 Task: Set and save  "Minimum buffer space between threads" for "H.264/MPEG-4 Part 10/AVC encoder (x264 10-bit)" to -1.
Action: Mouse moved to (126, 15)
Screenshot: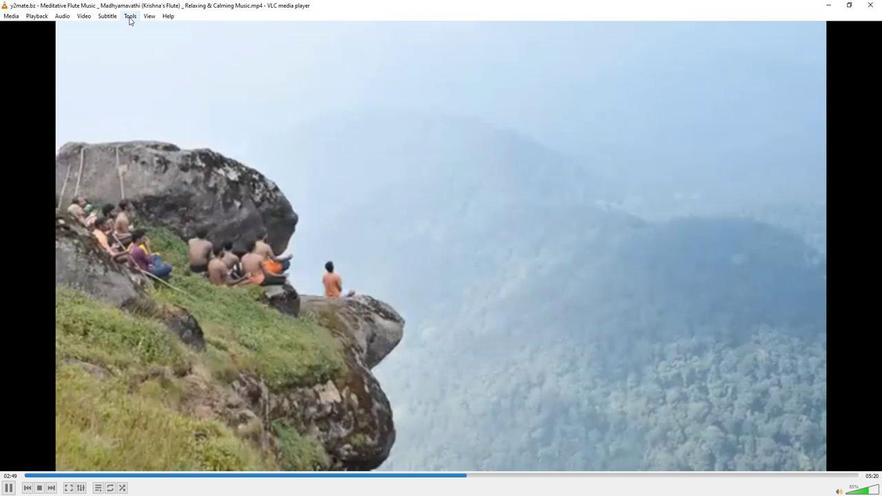 
Action: Mouse pressed left at (126, 15)
Screenshot: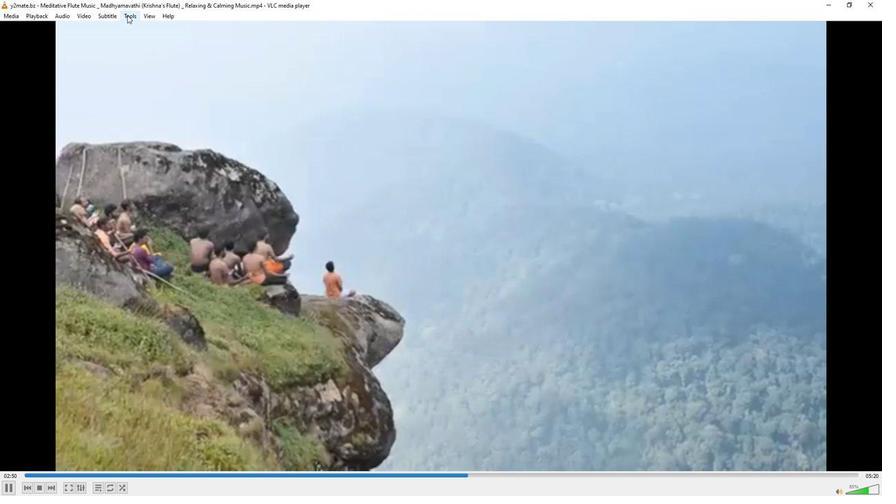 
Action: Mouse moved to (155, 124)
Screenshot: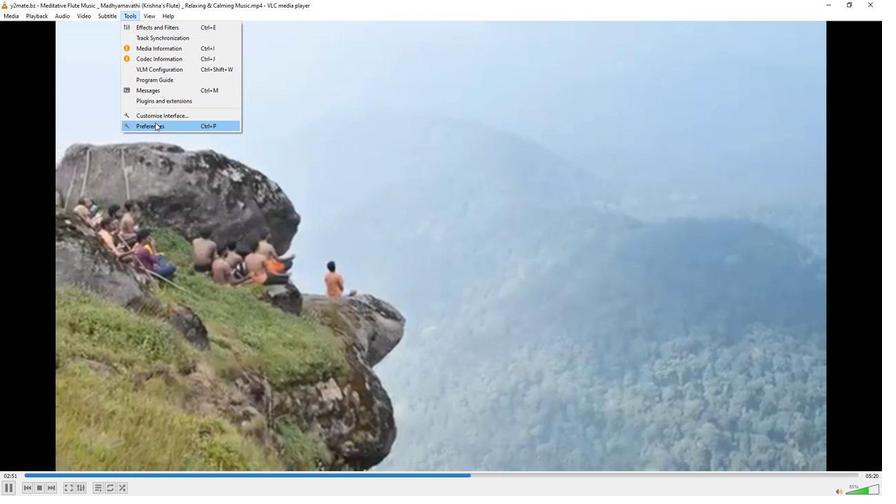 
Action: Mouse pressed left at (155, 124)
Screenshot: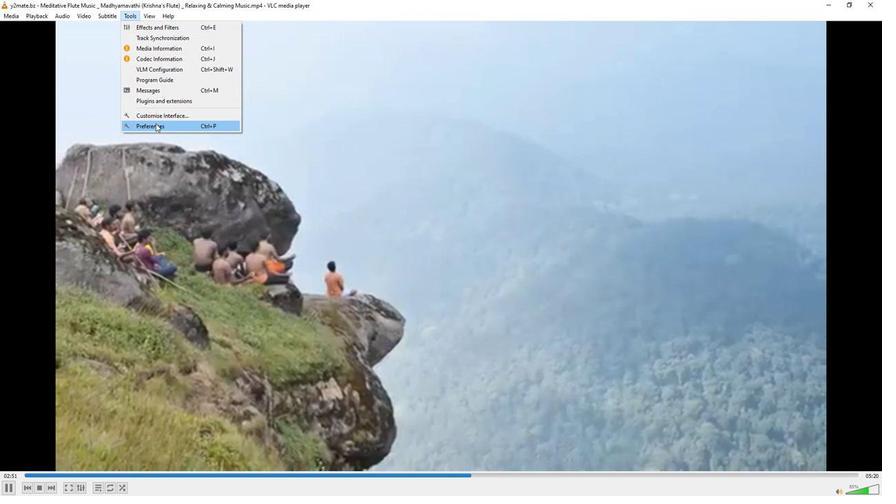 
Action: Mouse moved to (295, 409)
Screenshot: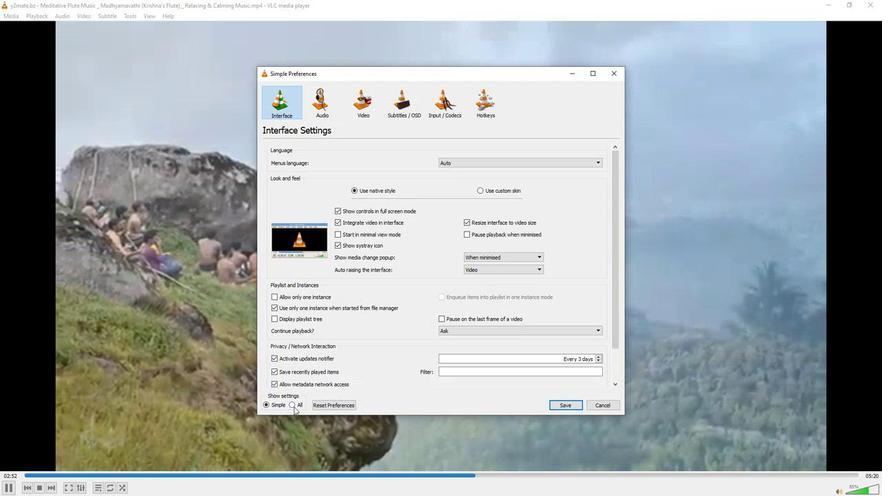 
Action: Mouse pressed left at (295, 409)
Screenshot: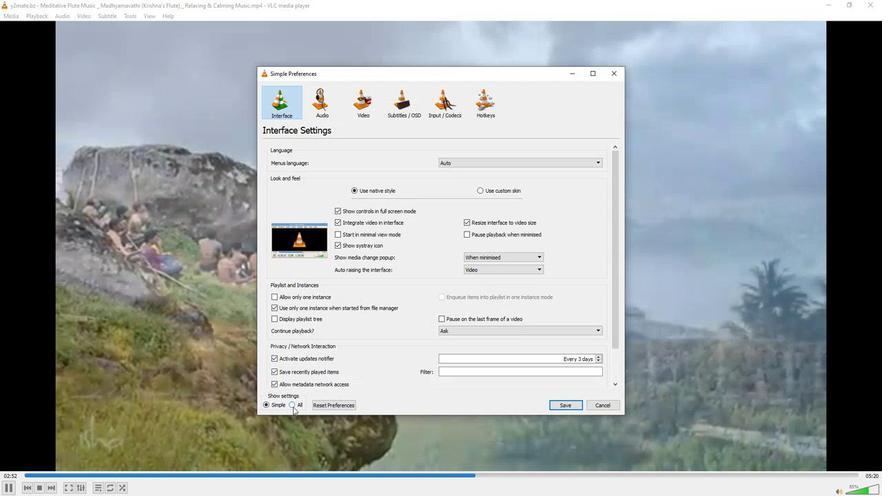
Action: Mouse moved to (280, 314)
Screenshot: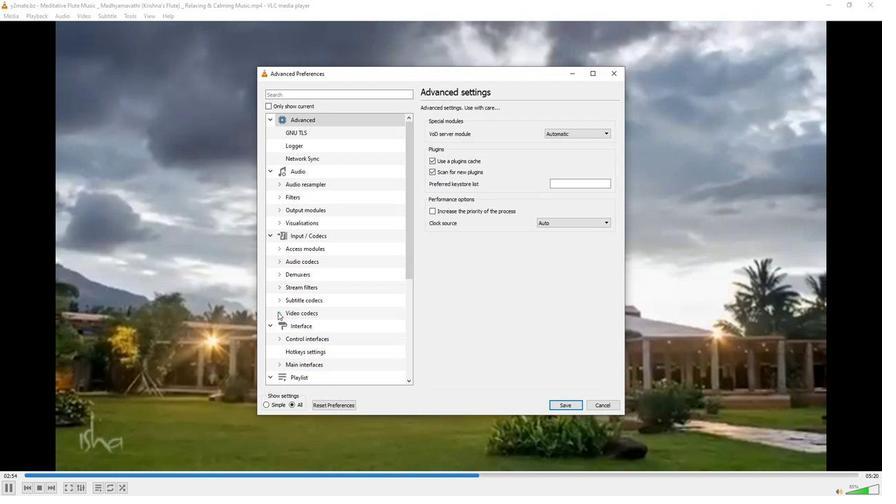 
Action: Mouse pressed left at (280, 314)
Screenshot: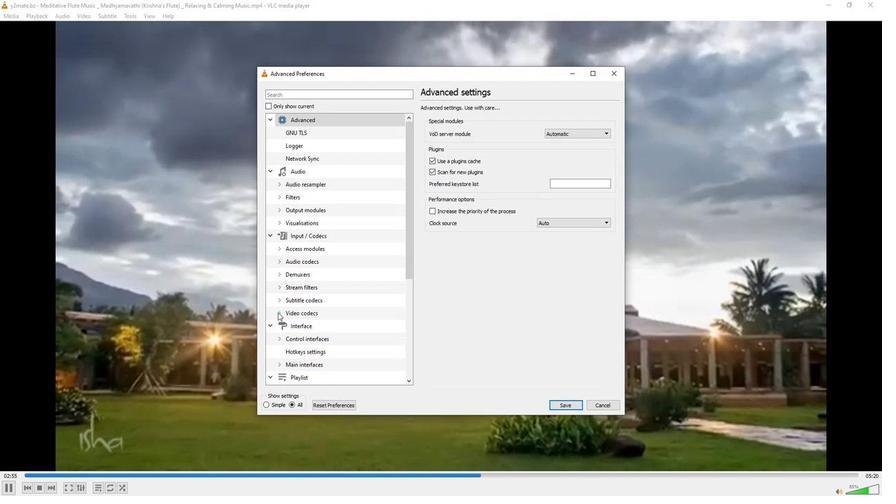
Action: Mouse moved to (298, 327)
Screenshot: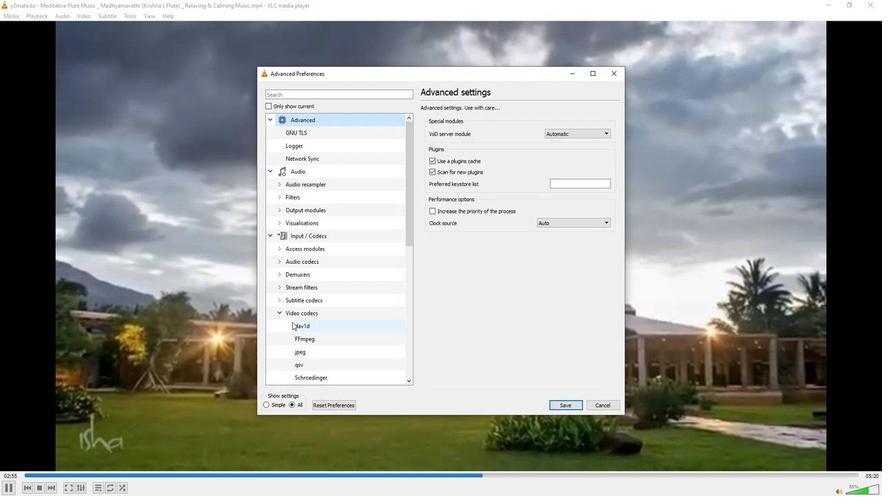 
Action: Mouse scrolled (298, 326) with delta (0, 0)
Screenshot: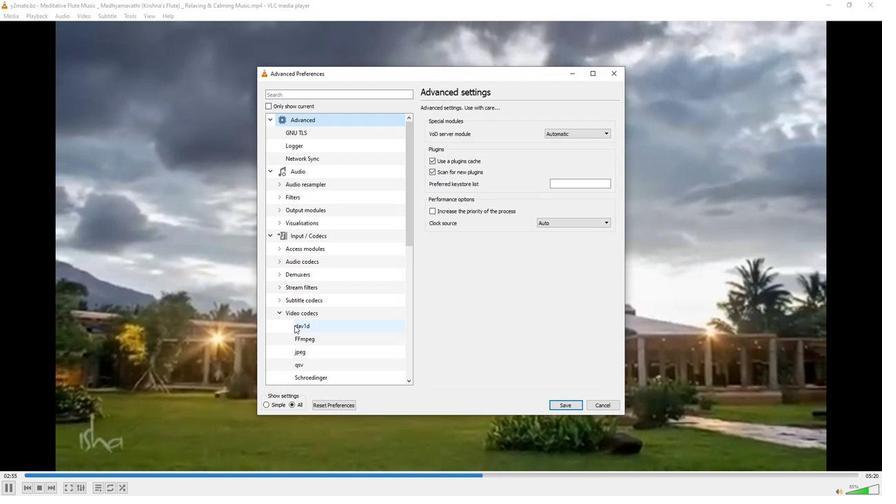 
Action: Mouse scrolled (298, 326) with delta (0, 0)
Screenshot: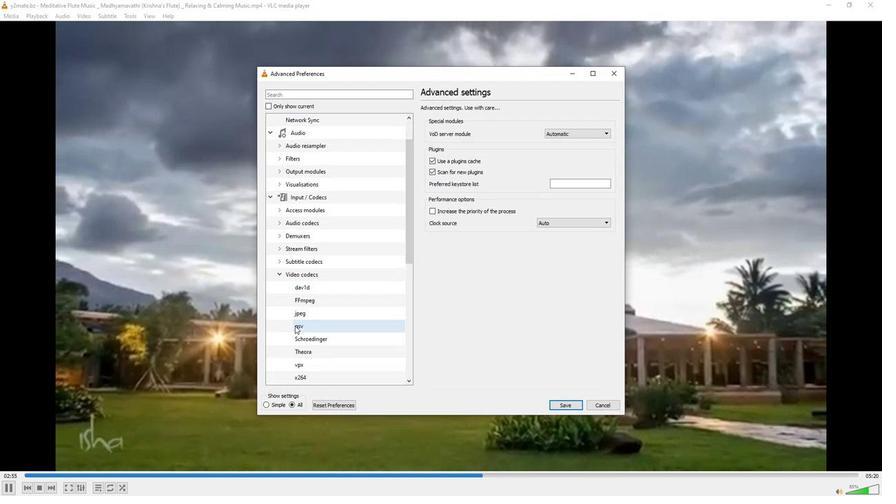 
Action: Mouse moved to (303, 351)
Screenshot: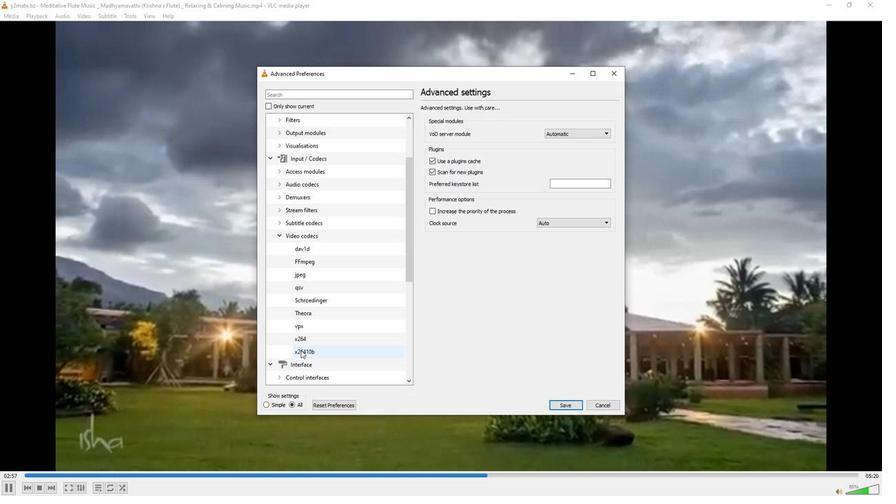 
Action: Mouse pressed left at (303, 351)
Screenshot: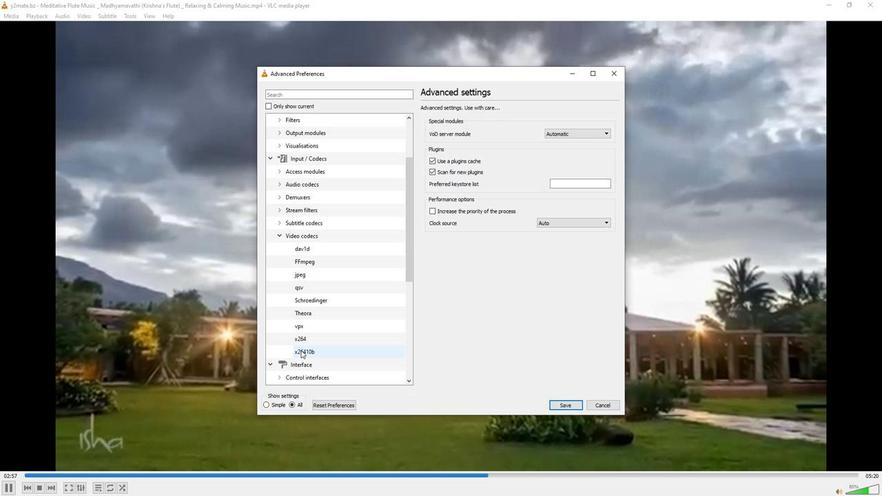 
Action: Mouse moved to (454, 310)
Screenshot: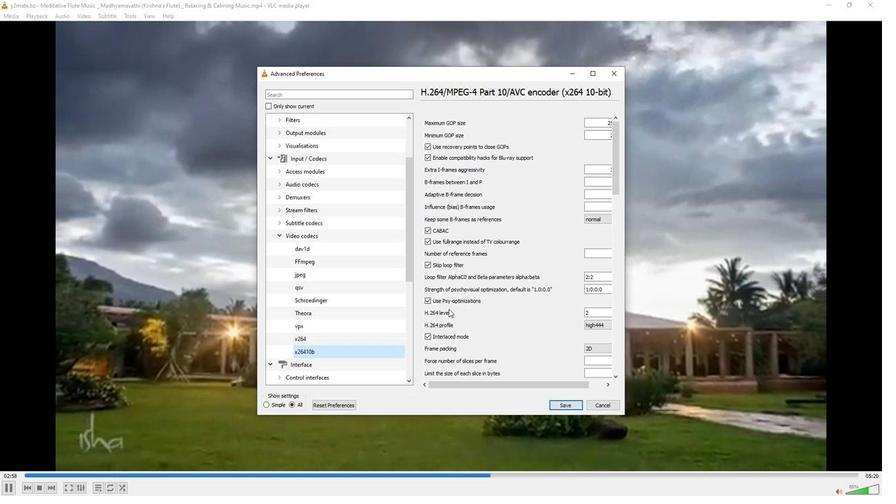 
Action: Mouse scrolled (454, 309) with delta (0, 0)
Screenshot: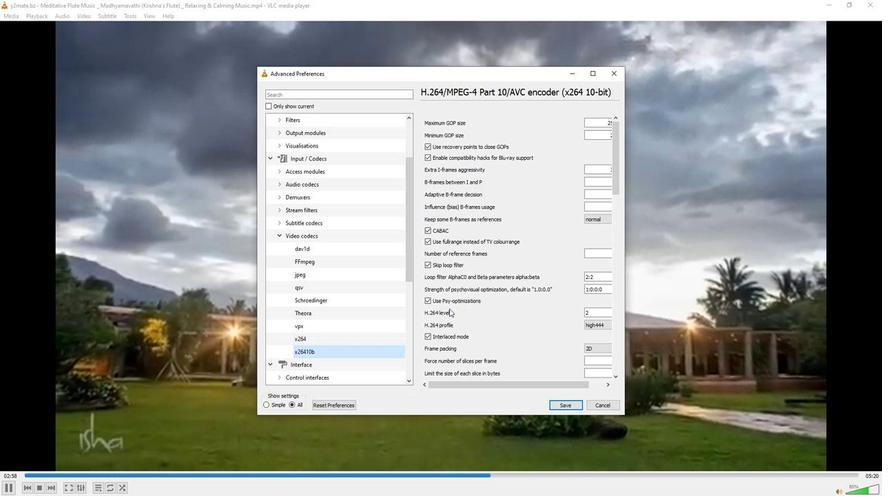 
Action: Mouse scrolled (454, 309) with delta (0, 0)
Screenshot: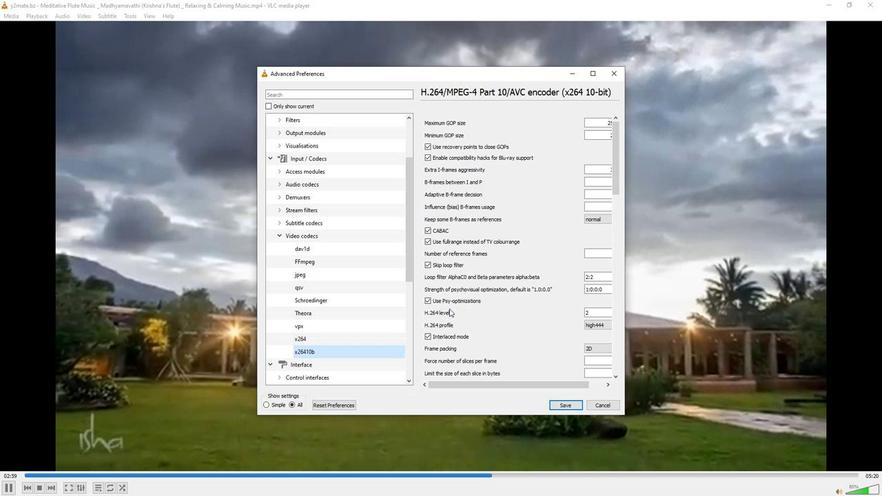 
Action: Mouse scrolled (454, 309) with delta (0, 0)
Screenshot: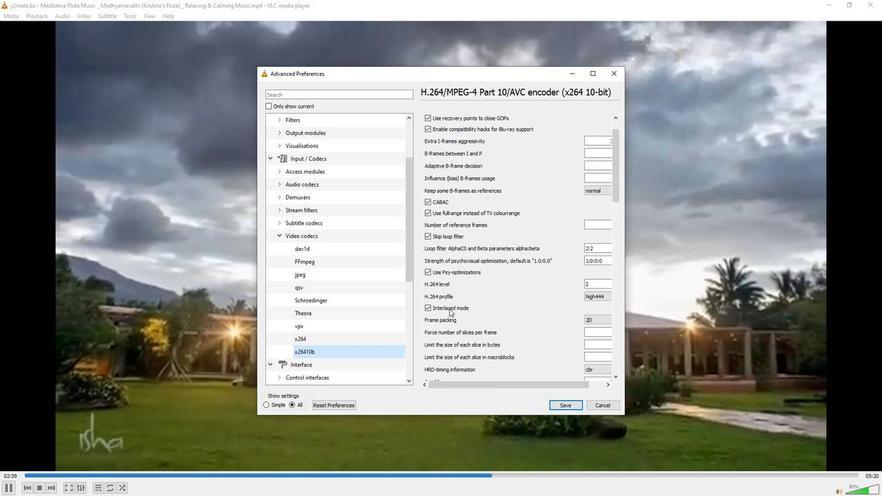 
Action: Mouse scrolled (454, 309) with delta (0, 0)
Screenshot: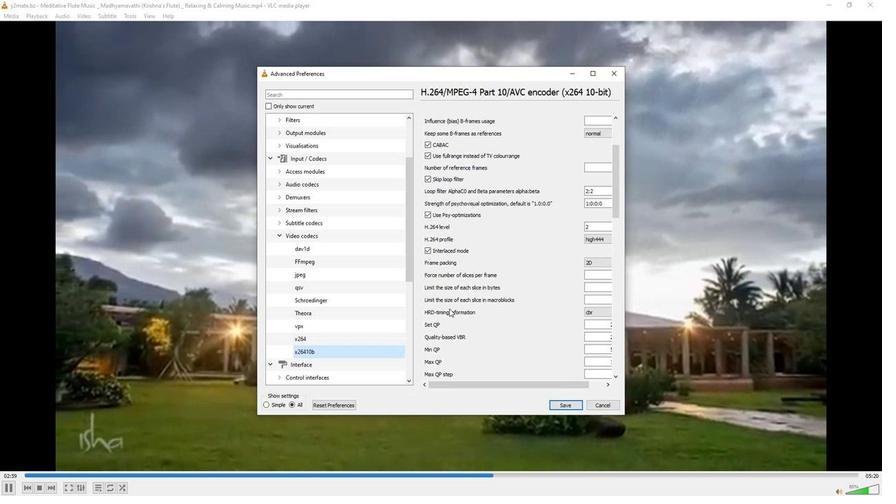 
Action: Mouse scrolled (454, 309) with delta (0, 0)
Screenshot: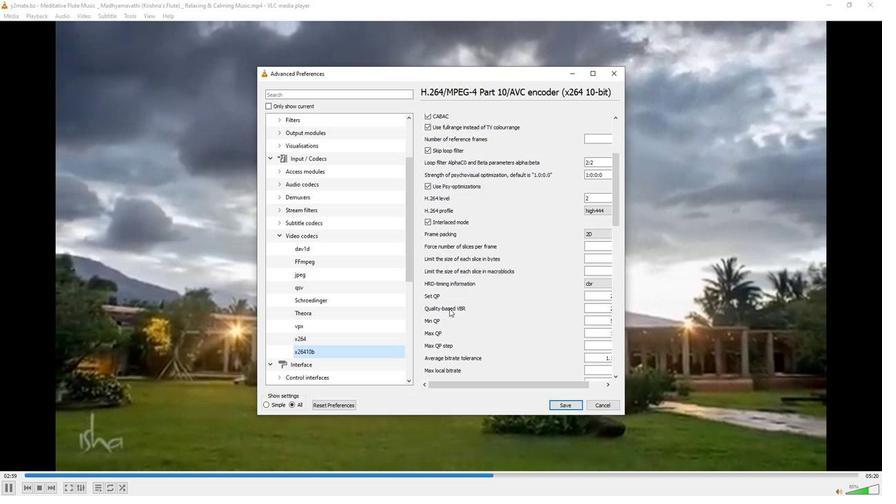 
Action: Mouse scrolled (454, 309) with delta (0, 0)
Screenshot: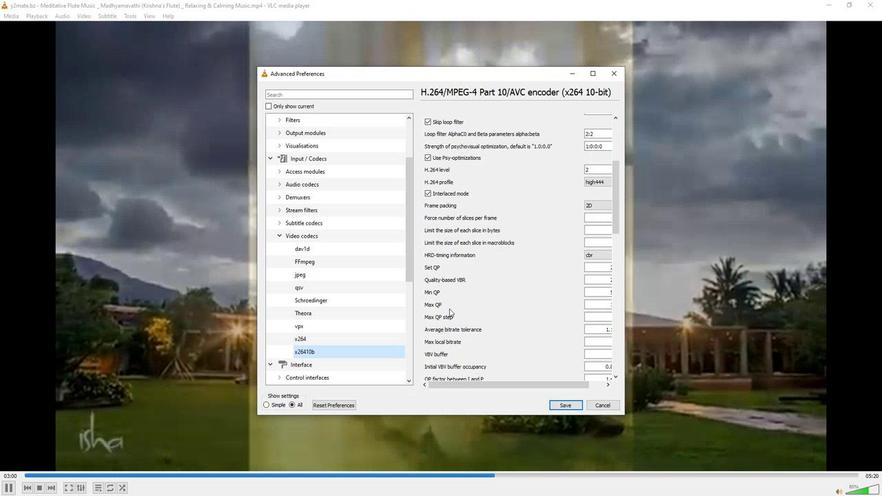 
Action: Mouse scrolled (454, 309) with delta (0, 0)
Screenshot: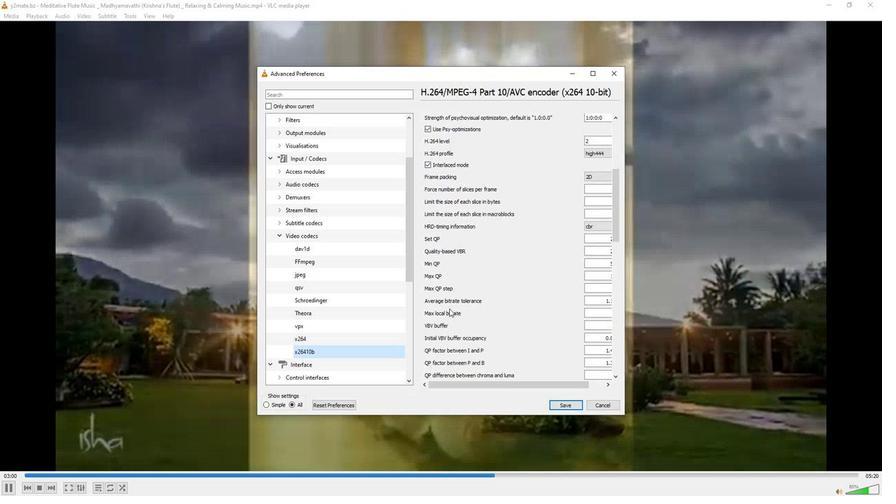 
Action: Mouse scrolled (454, 309) with delta (0, 0)
Screenshot: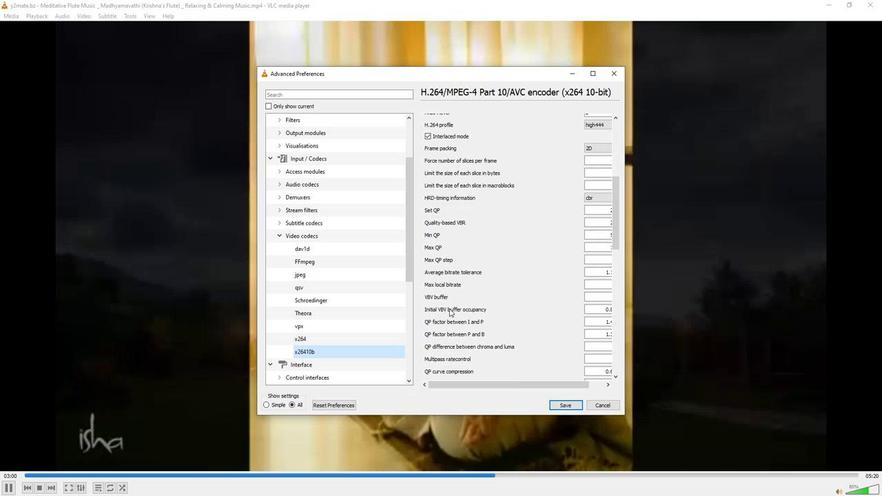 
Action: Mouse scrolled (454, 309) with delta (0, 0)
Screenshot: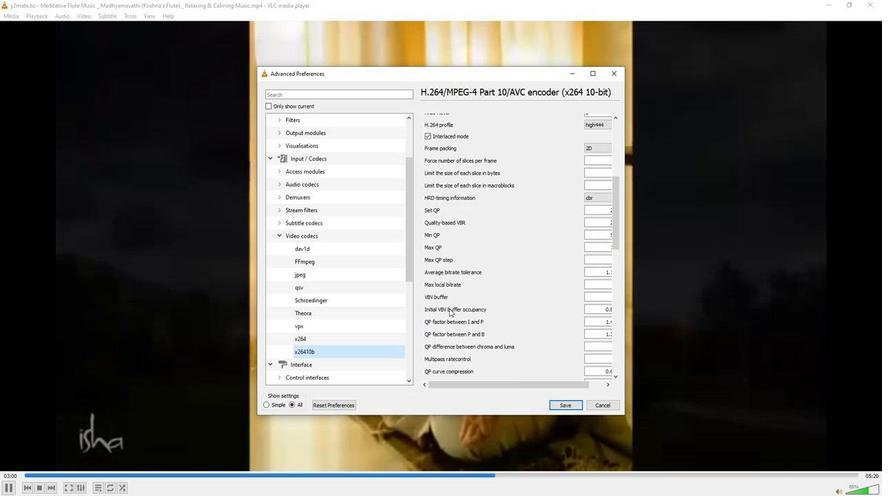 
Action: Mouse scrolled (454, 309) with delta (0, 0)
Screenshot: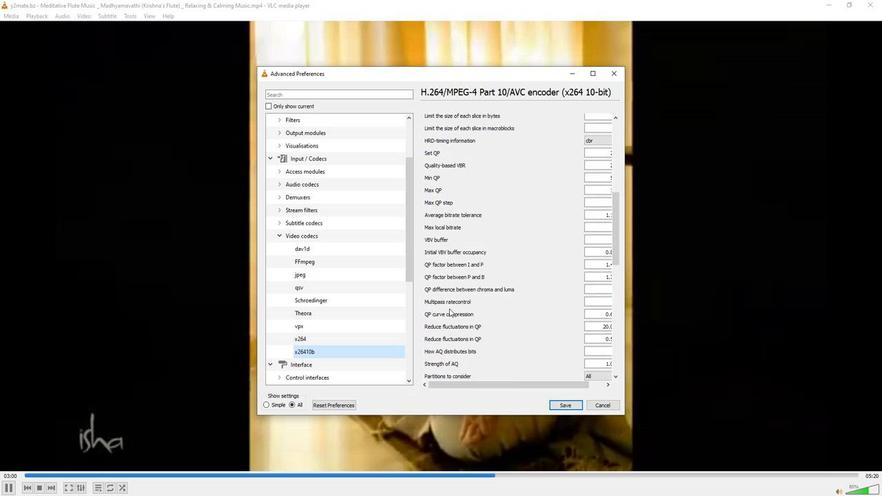 
Action: Mouse scrolled (454, 309) with delta (0, 0)
Screenshot: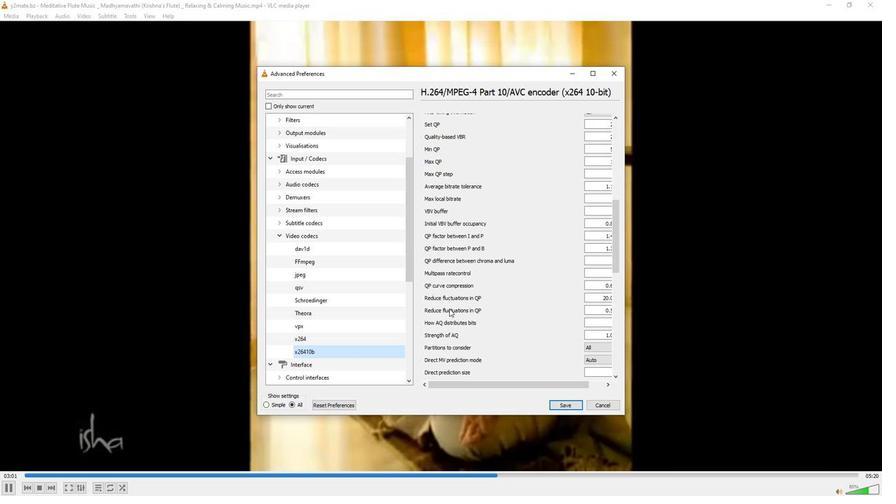 
Action: Mouse scrolled (454, 309) with delta (0, 0)
Screenshot: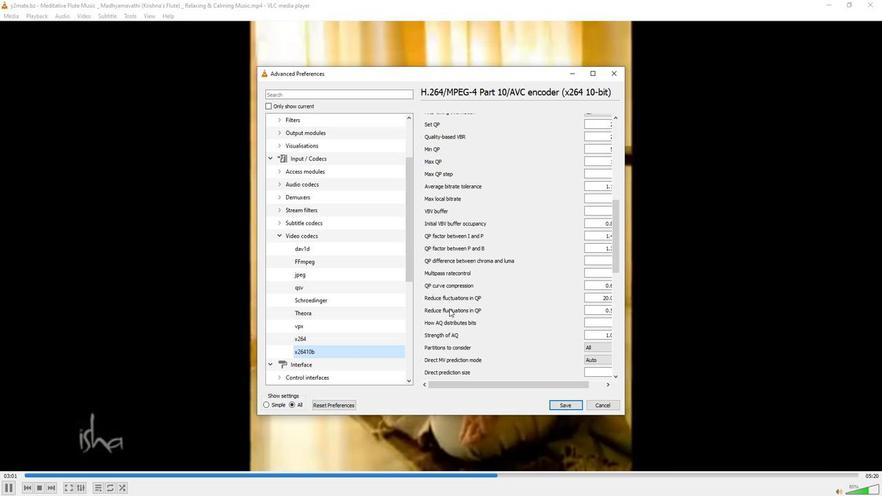 
Action: Mouse scrolled (454, 309) with delta (0, 0)
Screenshot: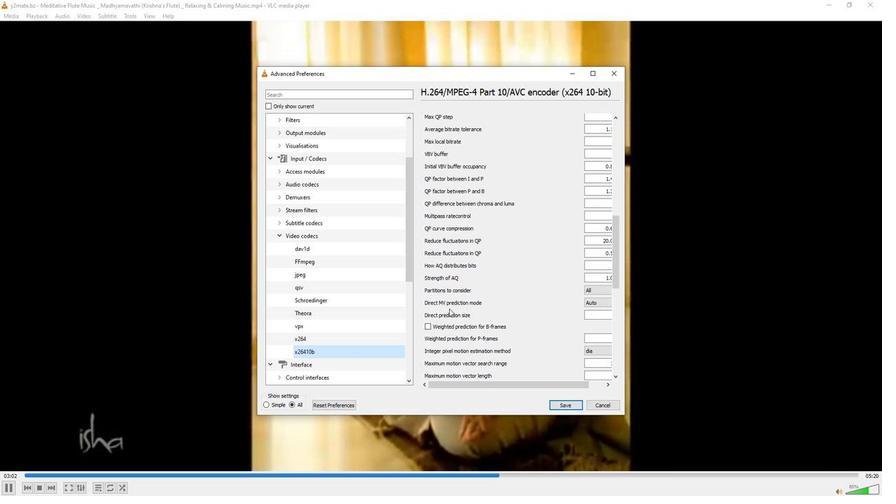 
Action: Mouse scrolled (454, 309) with delta (0, 0)
Screenshot: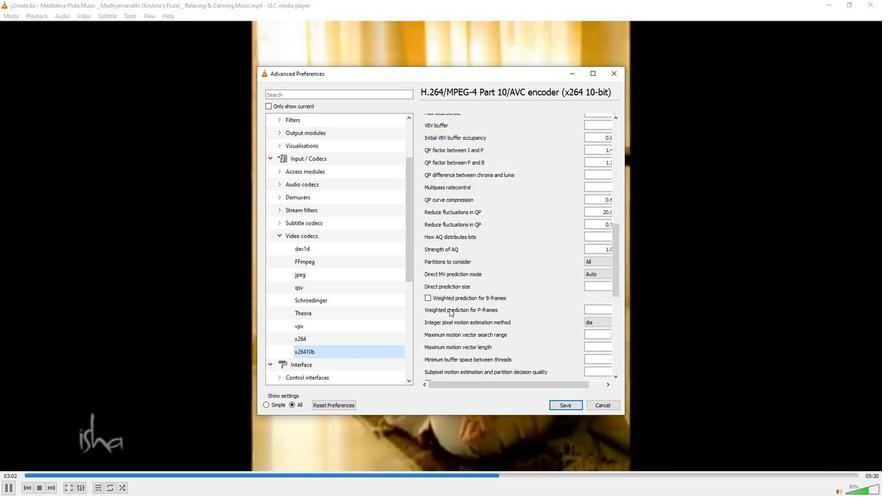 
Action: Mouse moved to (531, 386)
Screenshot: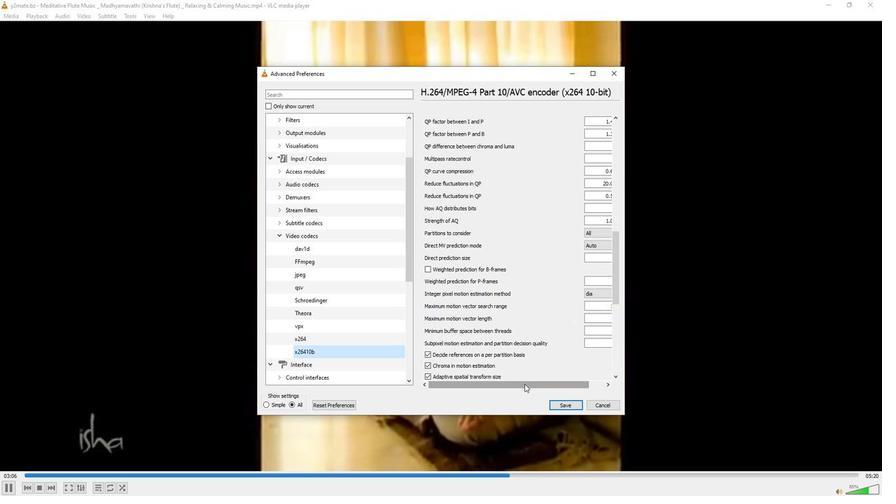 
Action: Mouse pressed left at (531, 386)
Screenshot: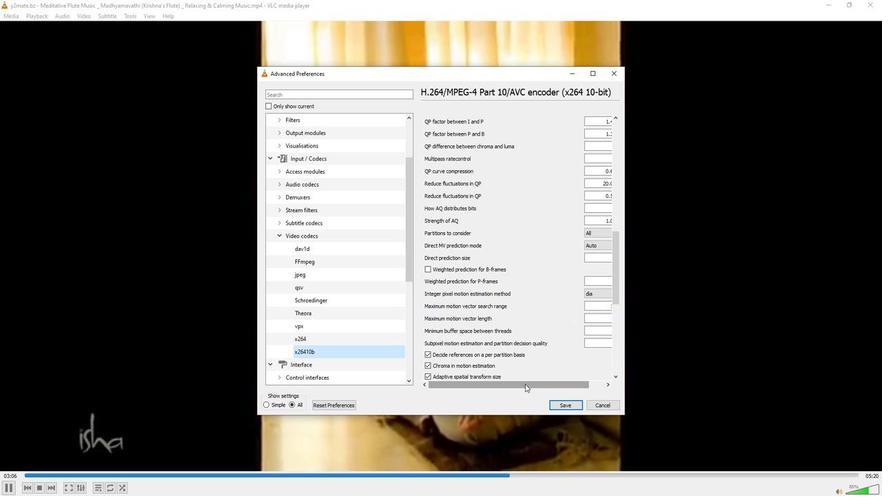 
Action: Mouse moved to (611, 334)
Screenshot: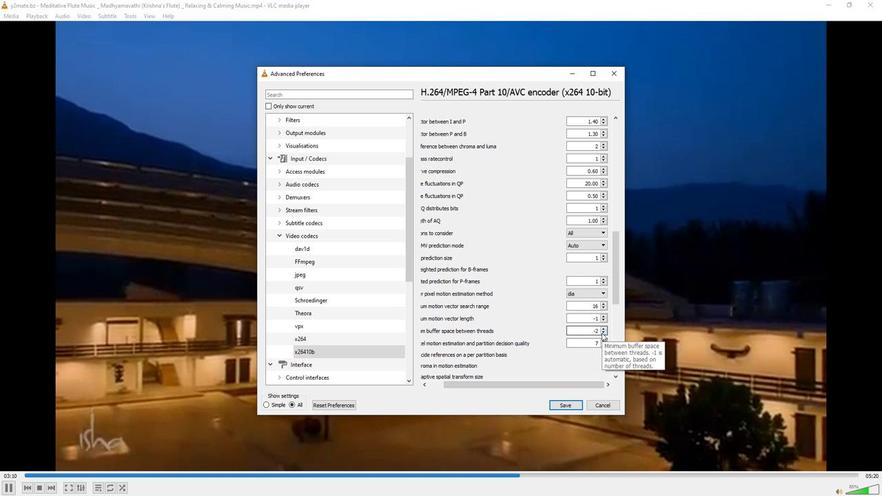 
Action: Mouse pressed left at (611, 334)
Screenshot: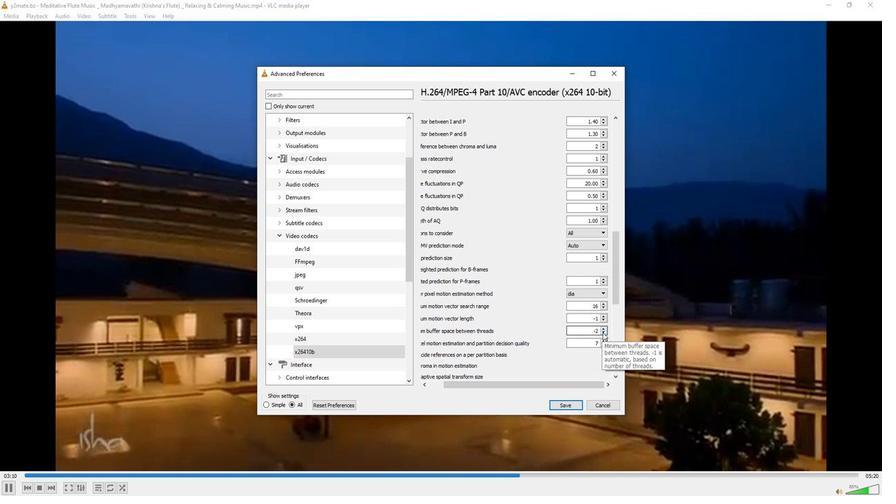 
Action: Mouse moved to (610, 329)
Screenshot: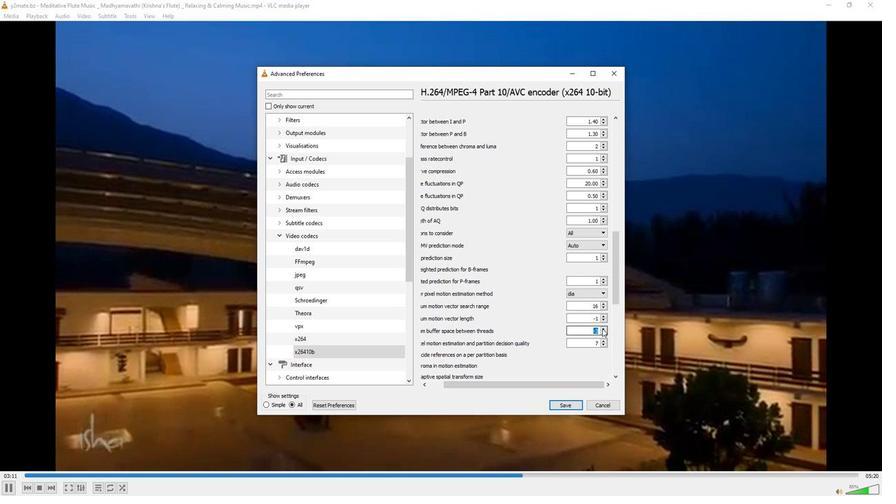 
Action: Mouse pressed left at (610, 329)
Screenshot: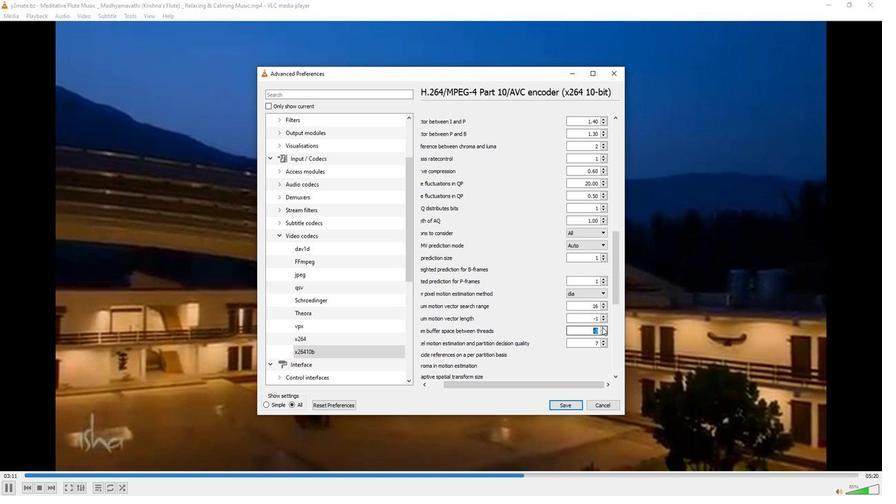 
Action: Mouse pressed left at (610, 329)
Screenshot: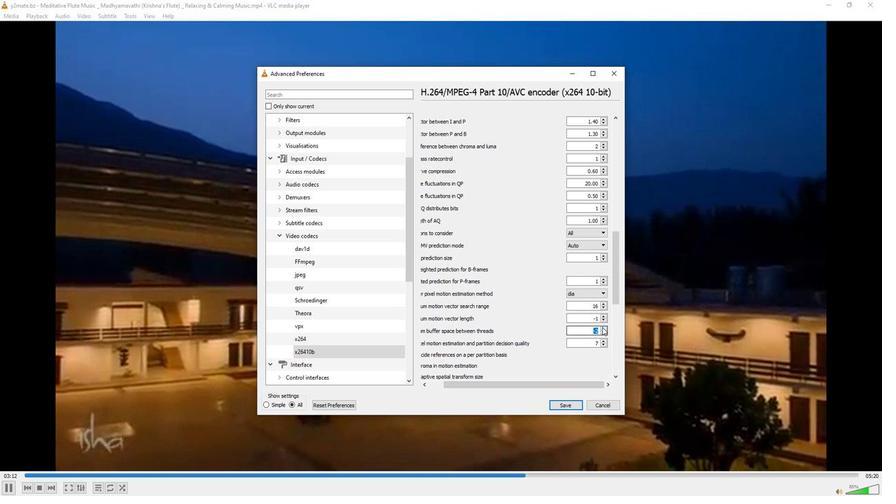 
Action: Mouse moved to (564, 303)
Screenshot: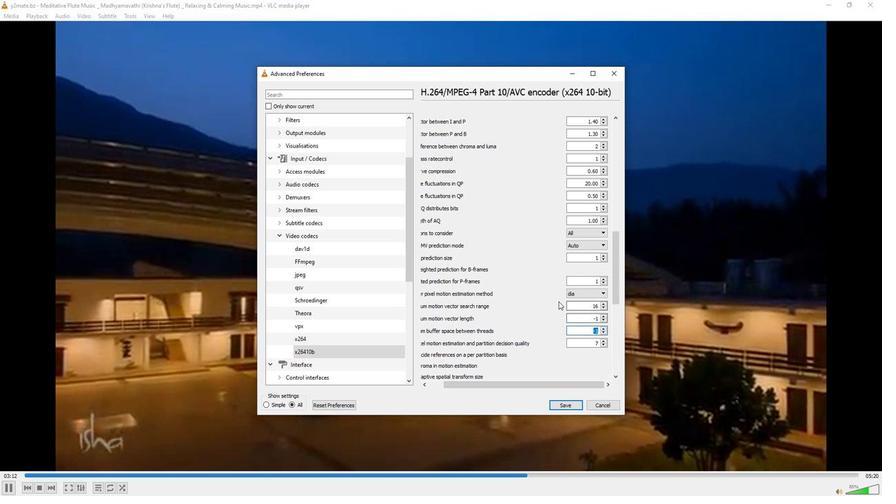 
